 Task: Create a due date automation trigger when advanced on, 2 working days after a card is due add content with a name or a description not ending with resume at 11:00 AM.
Action: Mouse moved to (1031, 71)
Screenshot: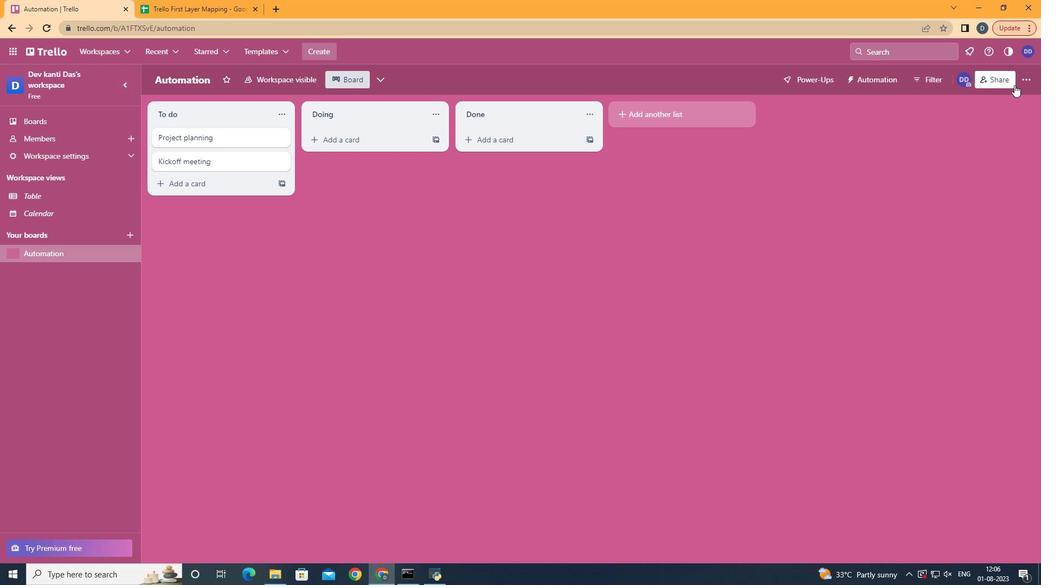 
Action: Mouse pressed left at (1031, 71)
Screenshot: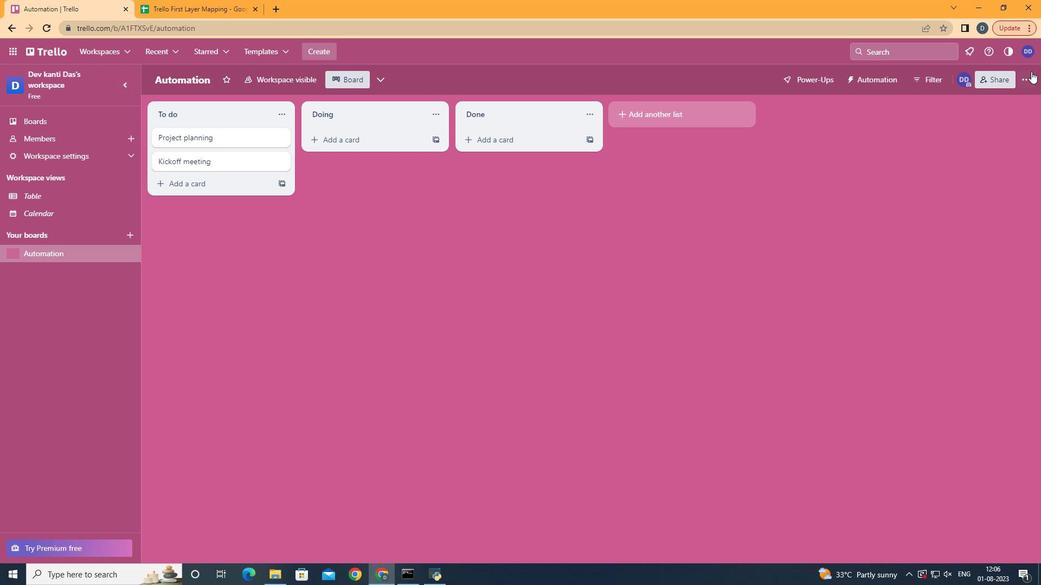 
Action: Mouse moved to (938, 232)
Screenshot: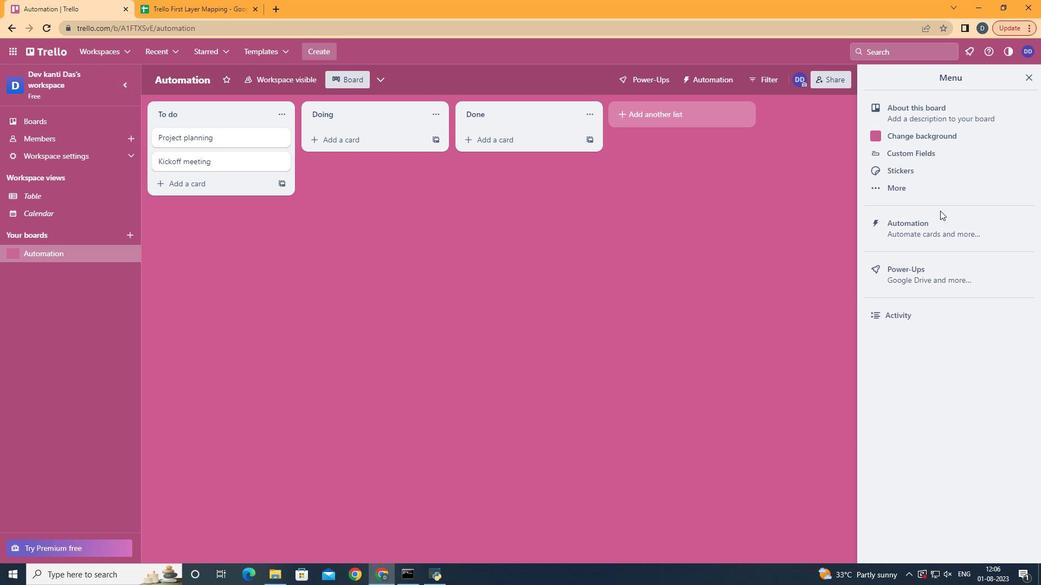 
Action: Mouse pressed left at (938, 232)
Screenshot: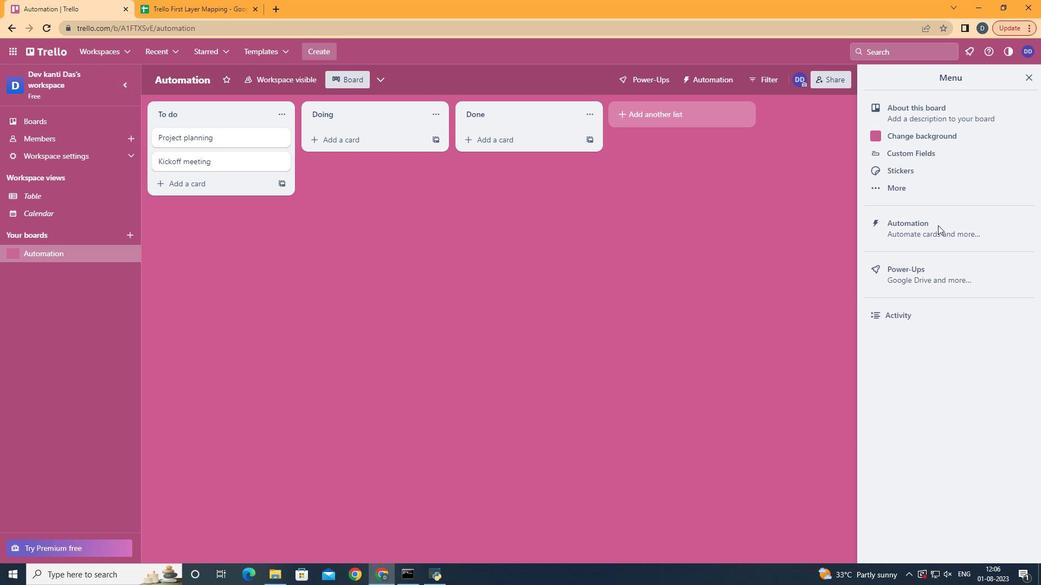 
Action: Mouse moved to (225, 218)
Screenshot: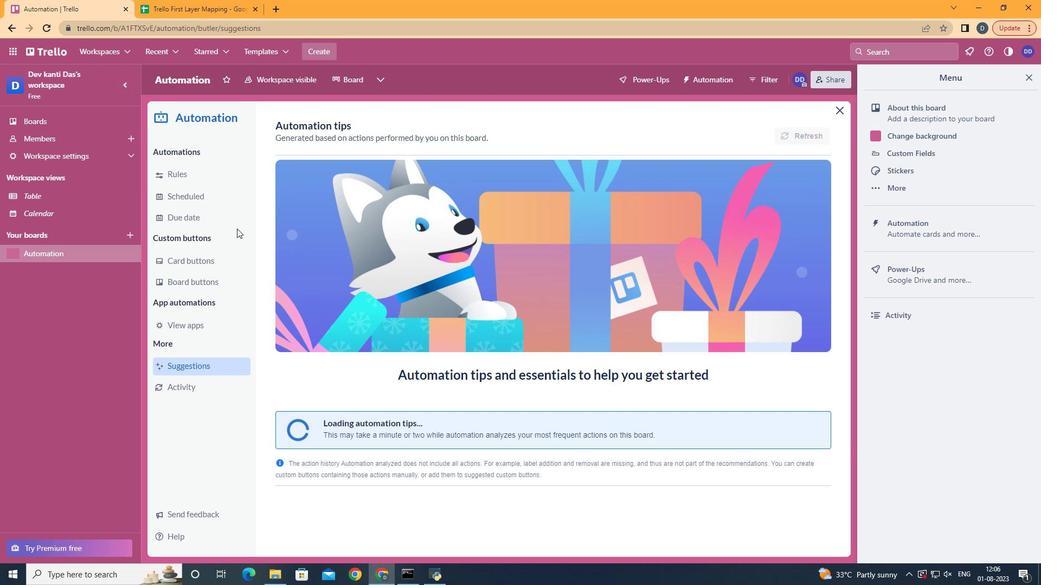 
Action: Mouse pressed left at (225, 218)
Screenshot: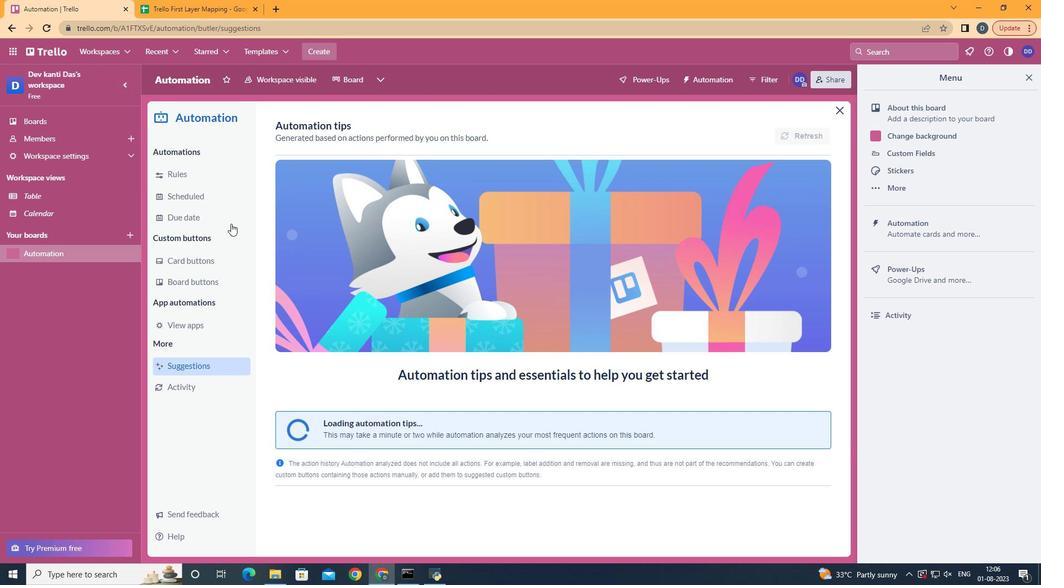
Action: Mouse moved to (779, 129)
Screenshot: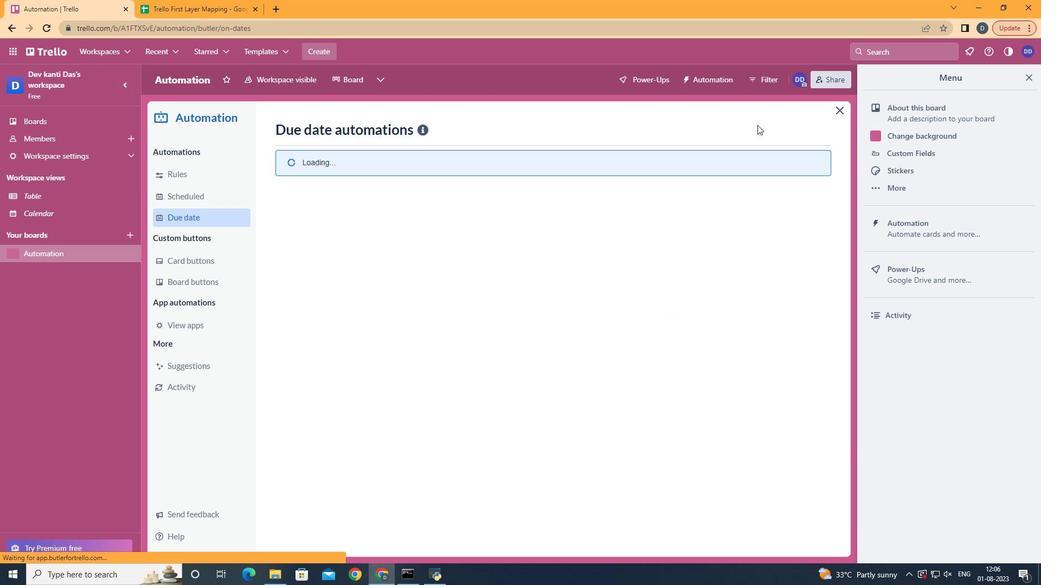 
Action: Mouse pressed left at (779, 129)
Screenshot: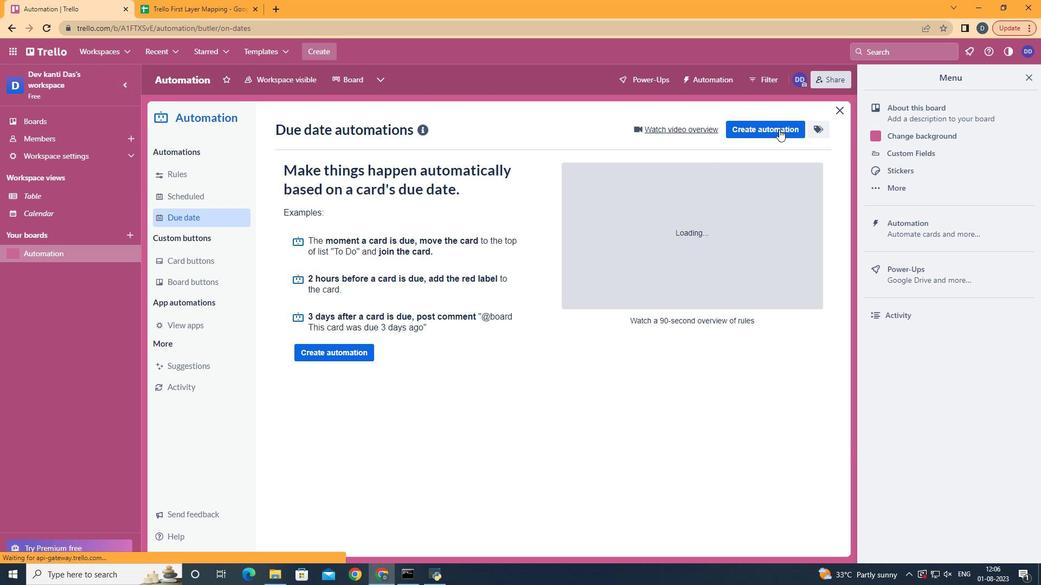 
Action: Mouse moved to (572, 238)
Screenshot: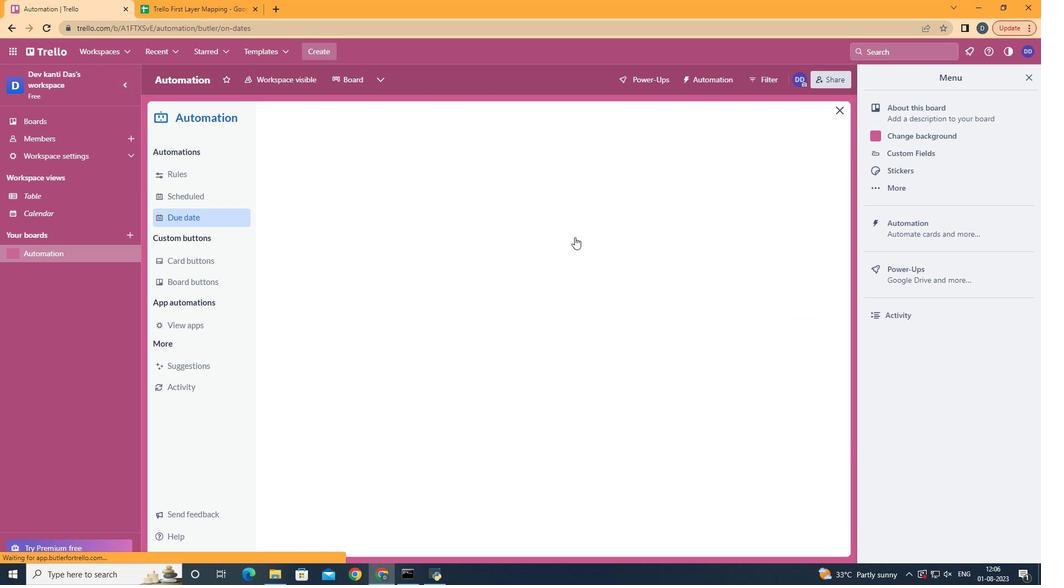 
Action: Mouse pressed left at (572, 238)
Screenshot: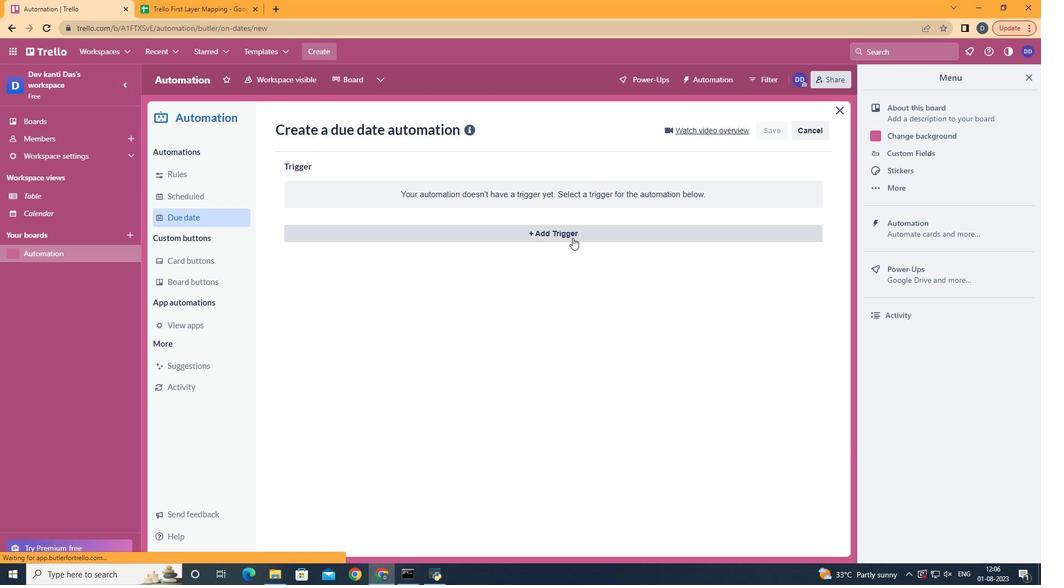 
Action: Mouse moved to (344, 438)
Screenshot: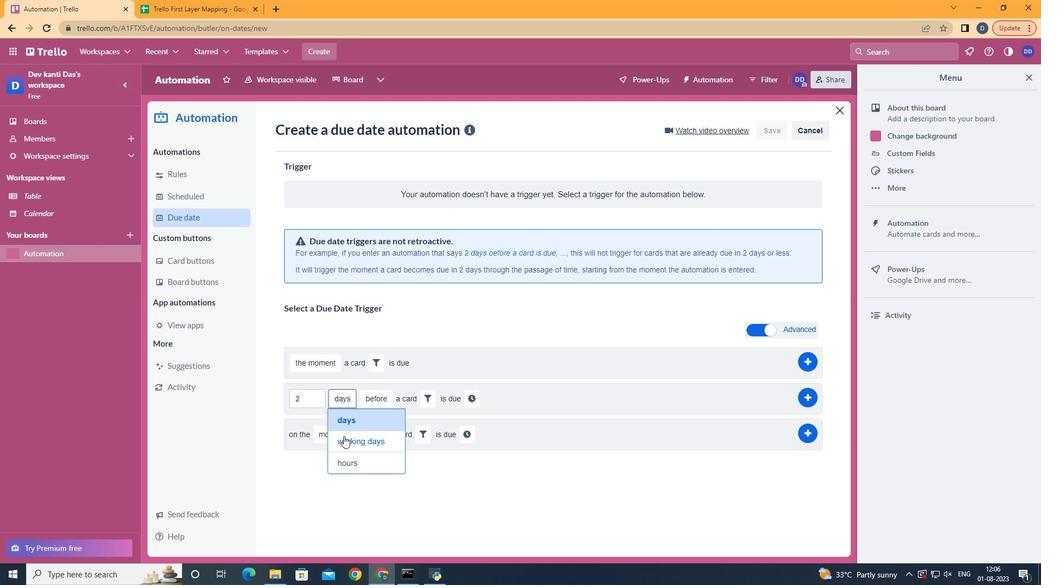 
Action: Mouse pressed left at (344, 438)
Screenshot: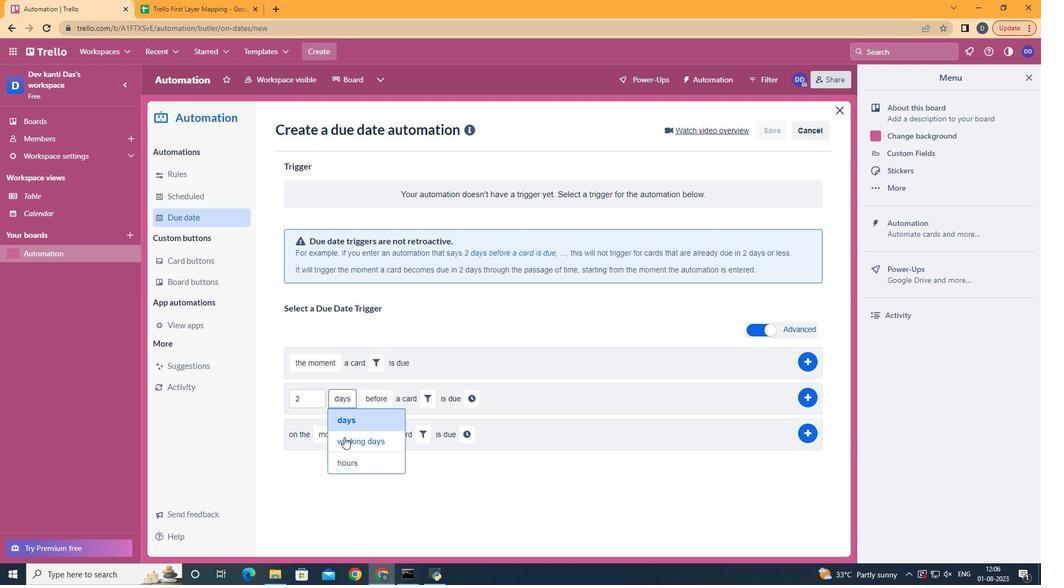 
Action: Mouse moved to (401, 441)
Screenshot: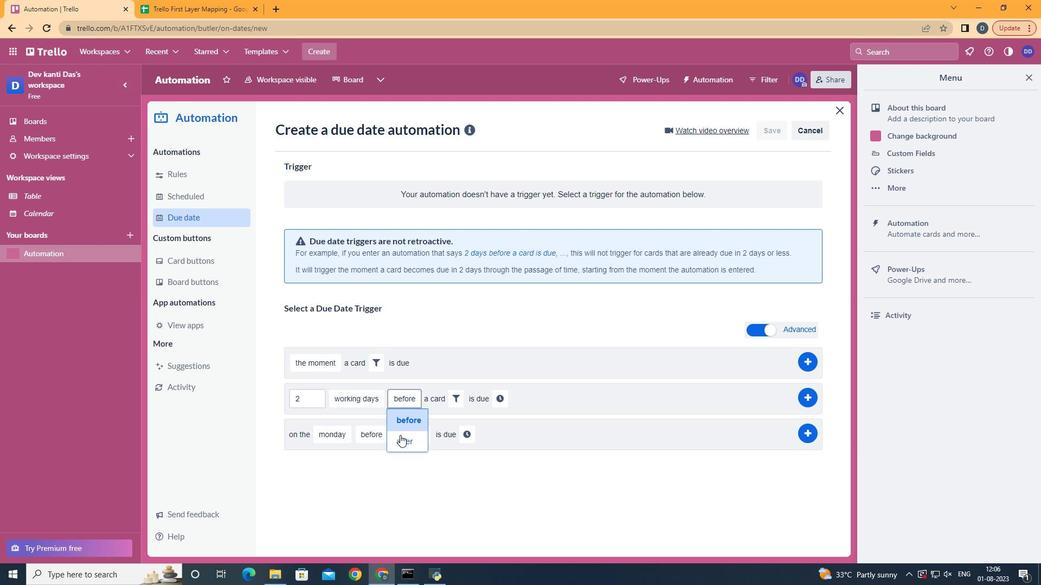 
Action: Mouse pressed left at (401, 441)
Screenshot: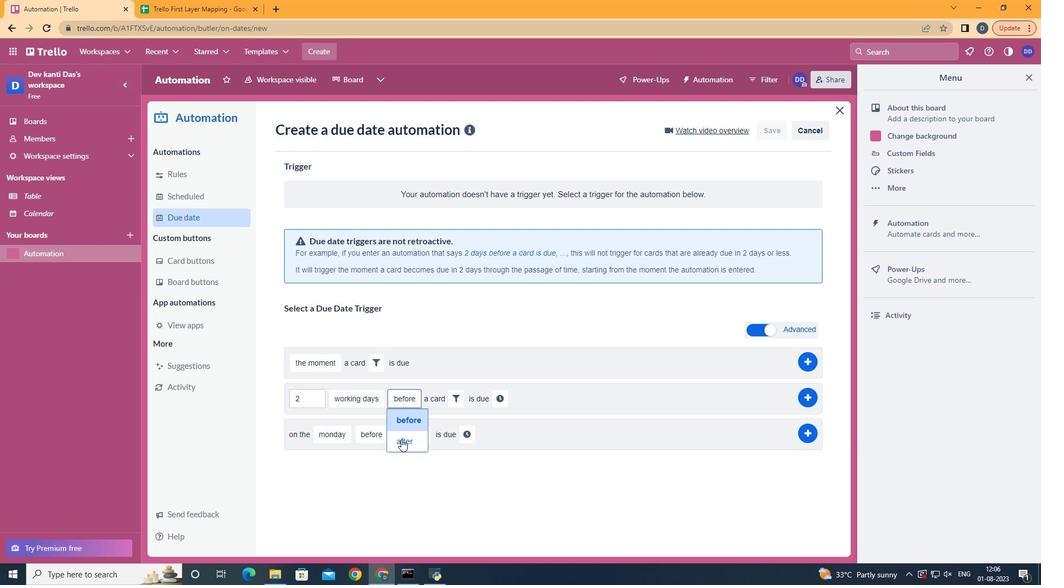 
Action: Mouse moved to (446, 406)
Screenshot: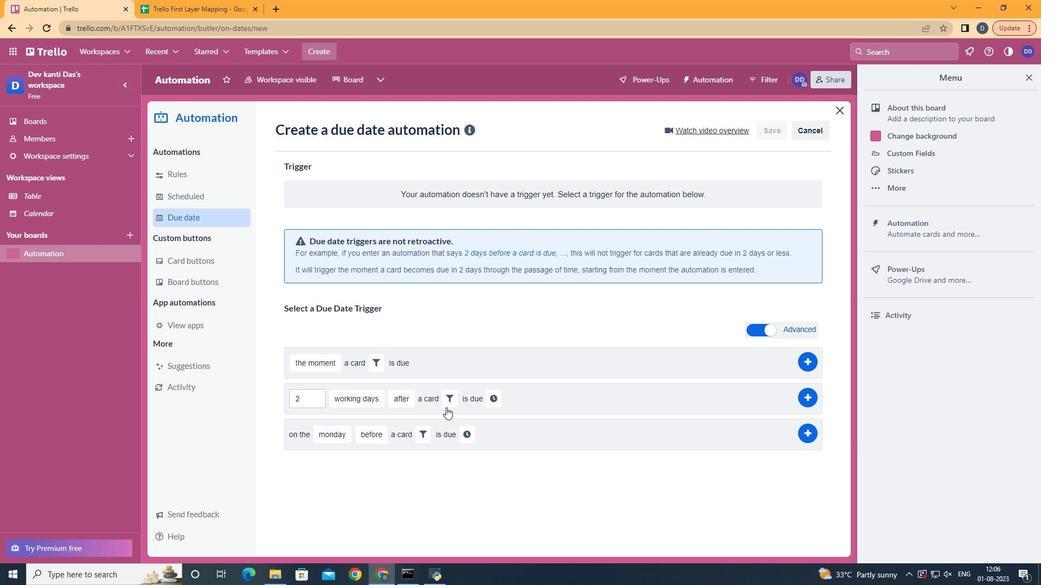 
Action: Mouse pressed left at (446, 406)
Screenshot: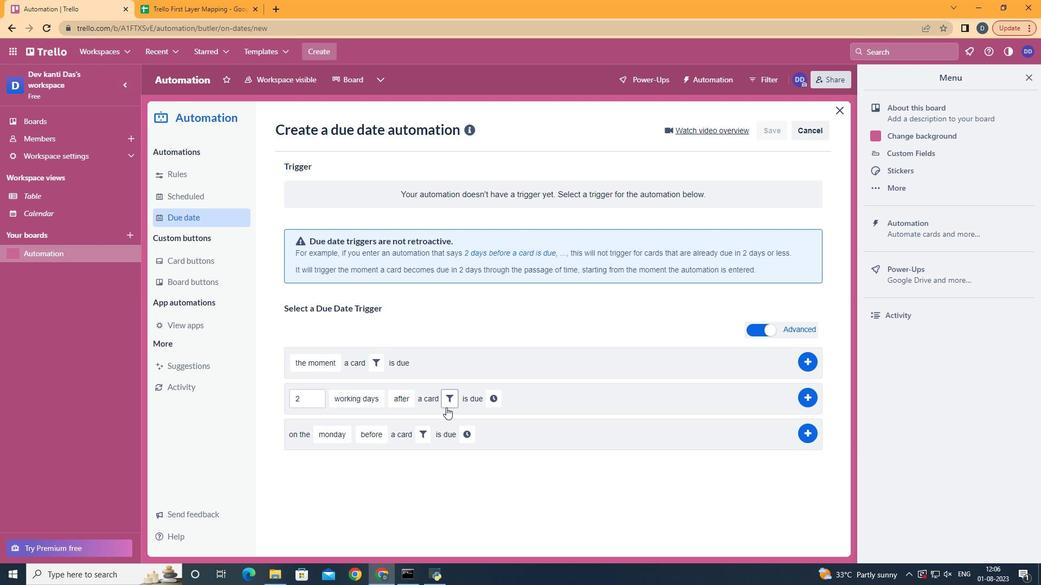 
Action: Mouse moved to (580, 430)
Screenshot: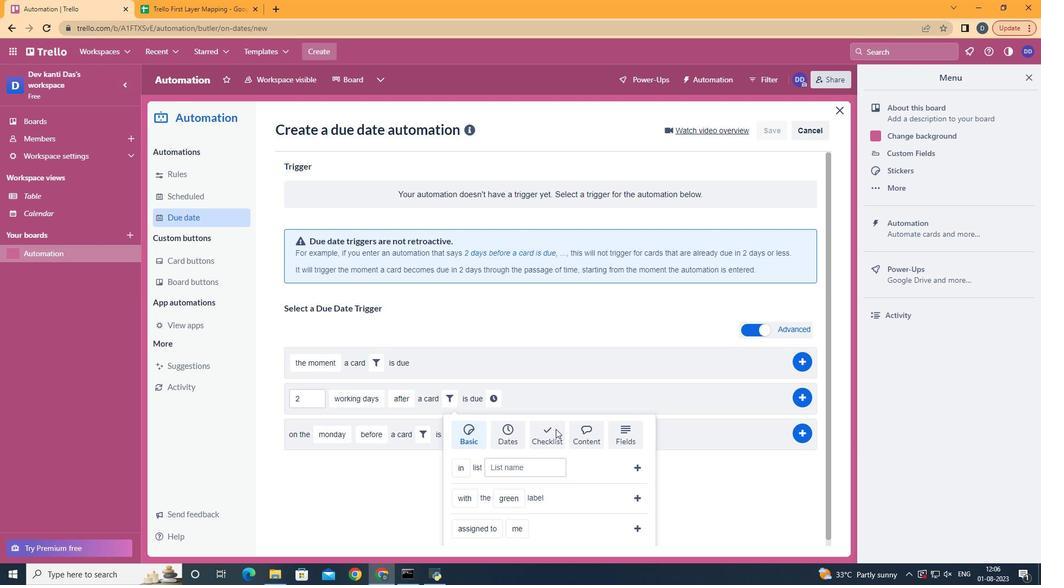 
Action: Mouse pressed left at (580, 430)
Screenshot: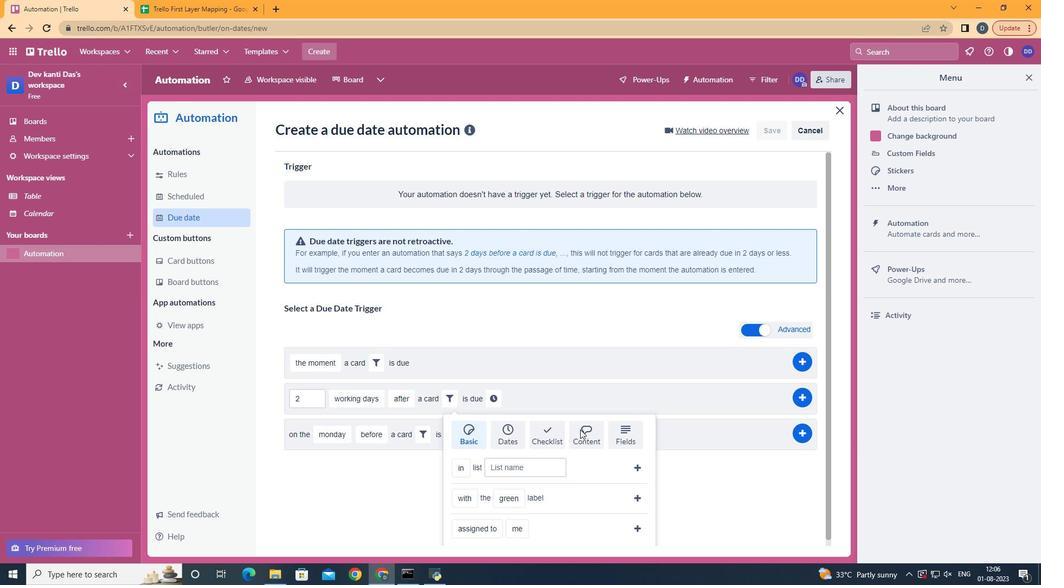 
Action: Mouse moved to (497, 531)
Screenshot: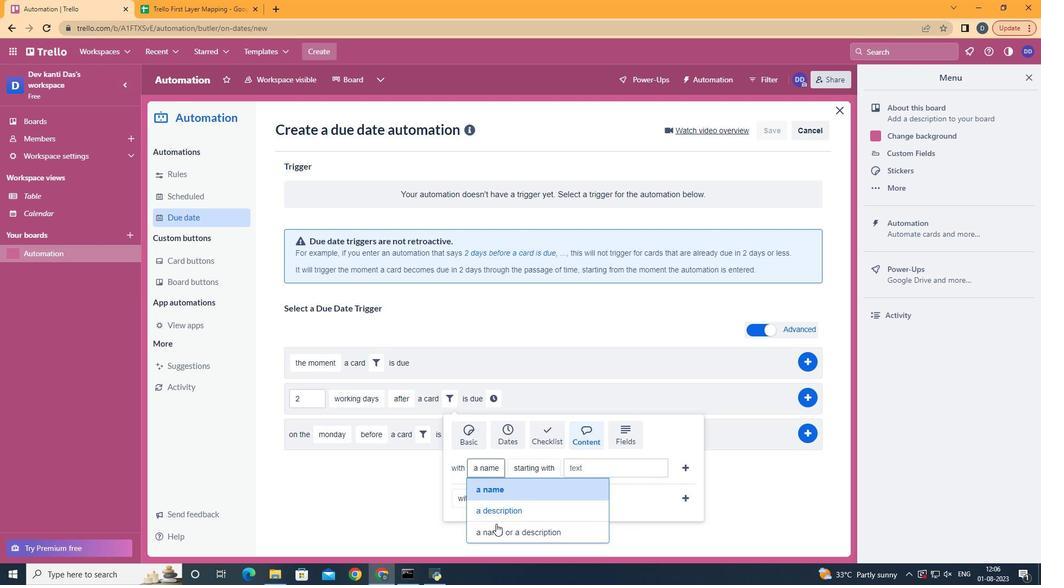
Action: Mouse pressed left at (497, 531)
Screenshot: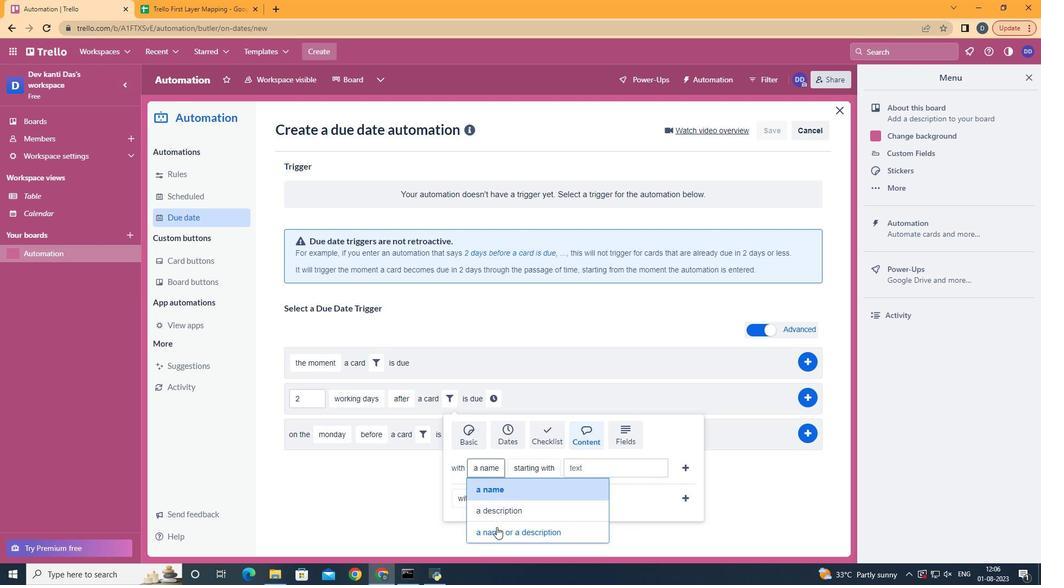 
Action: Mouse moved to (605, 421)
Screenshot: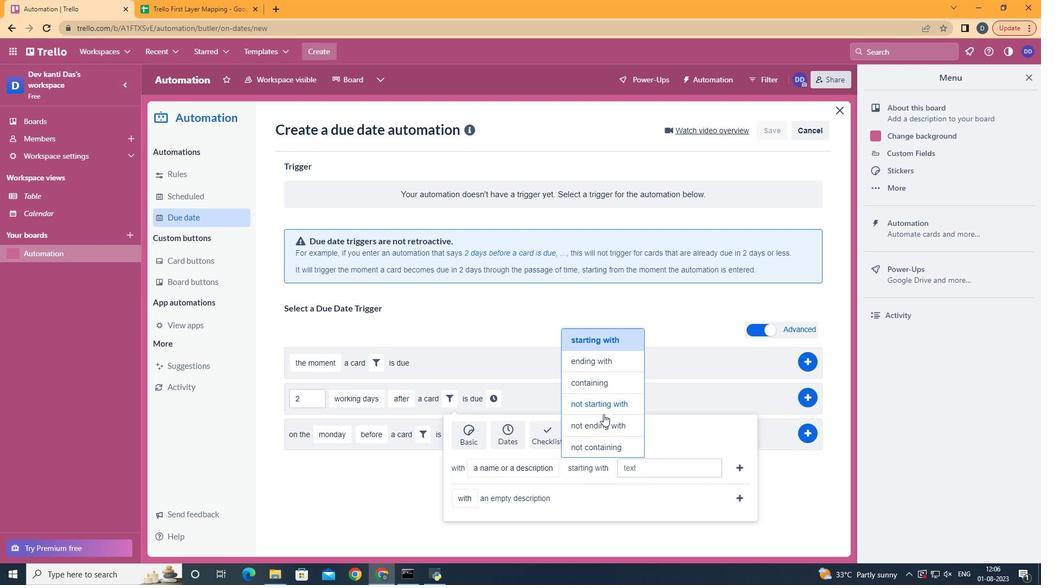 
Action: Mouse pressed left at (605, 421)
Screenshot: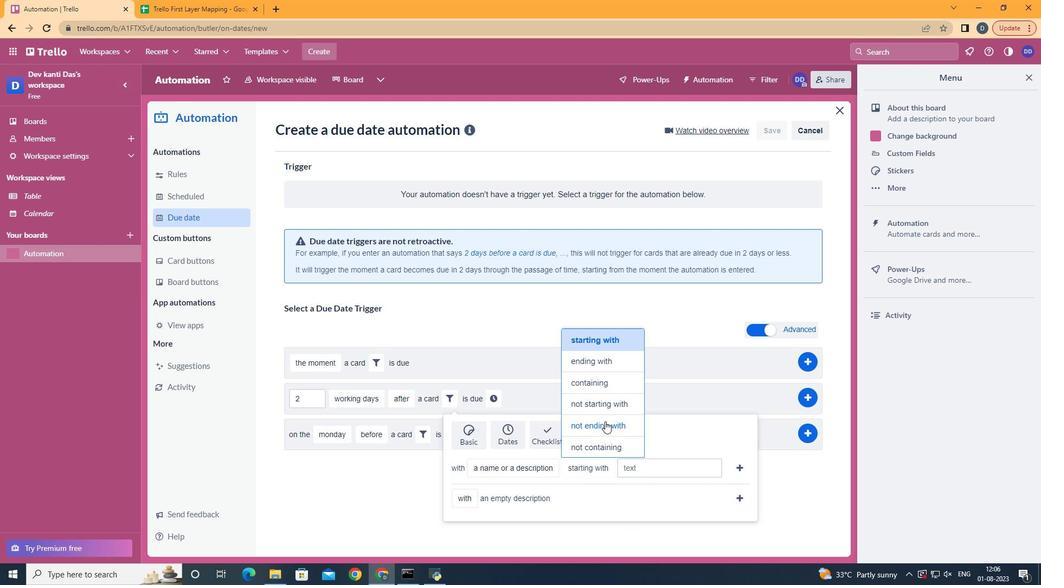 
Action: Mouse moved to (675, 464)
Screenshot: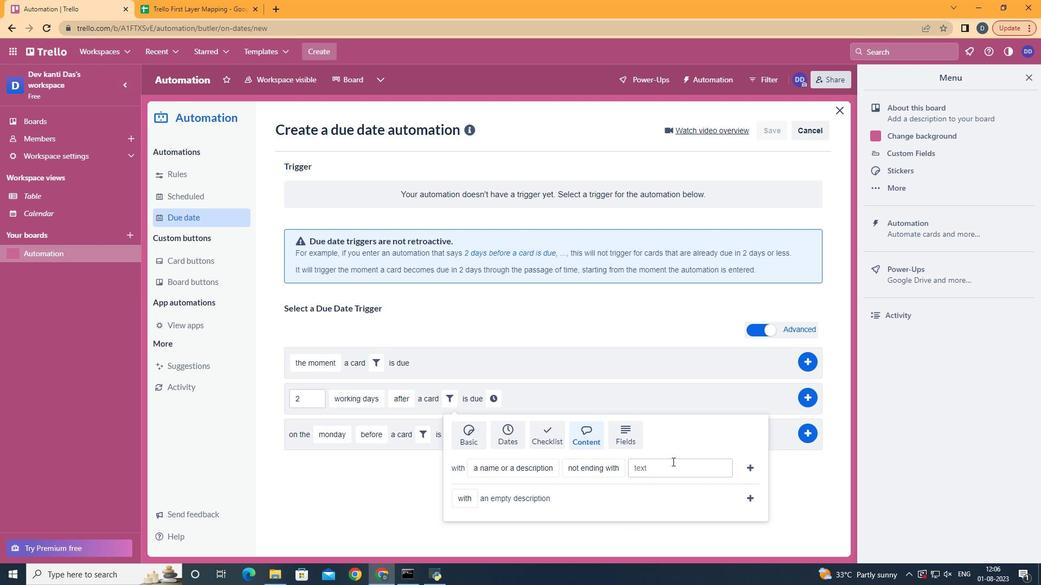
Action: Mouse pressed left at (675, 464)
Screenshot: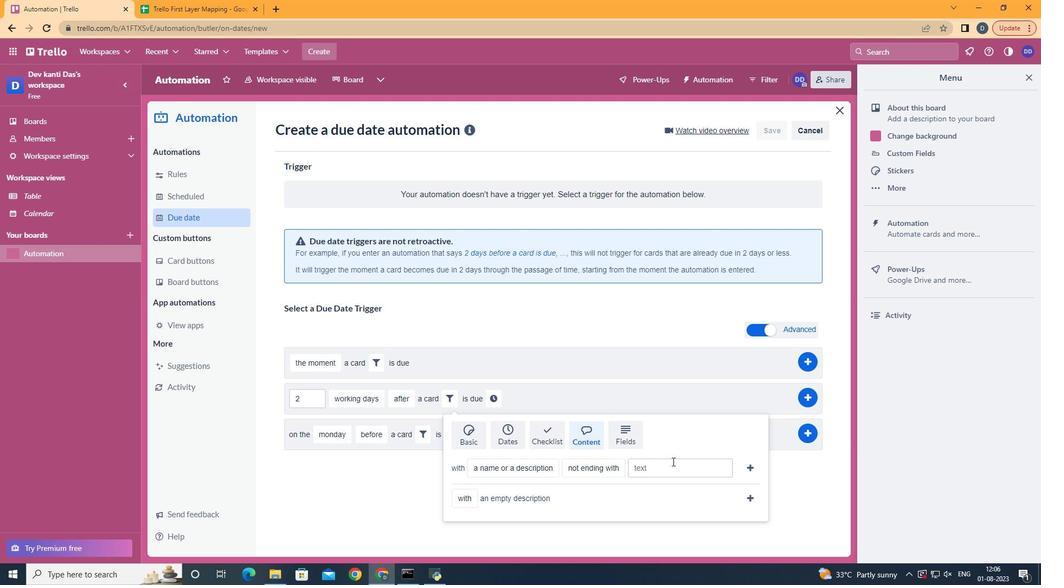 
Action: Key pressed resume
Screenshot: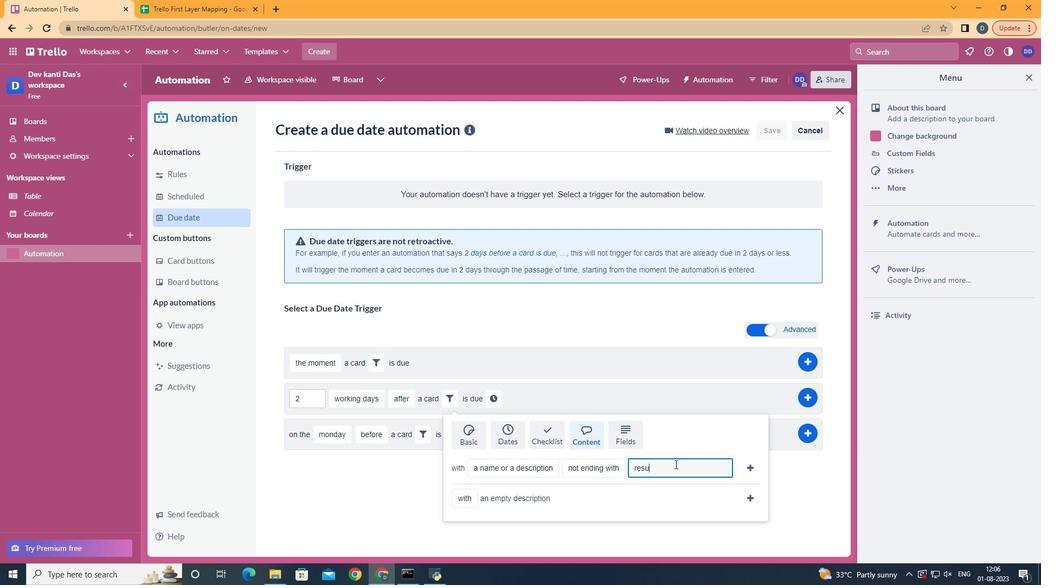 
Action: Mouse moved to (744, 466)
Screenshot: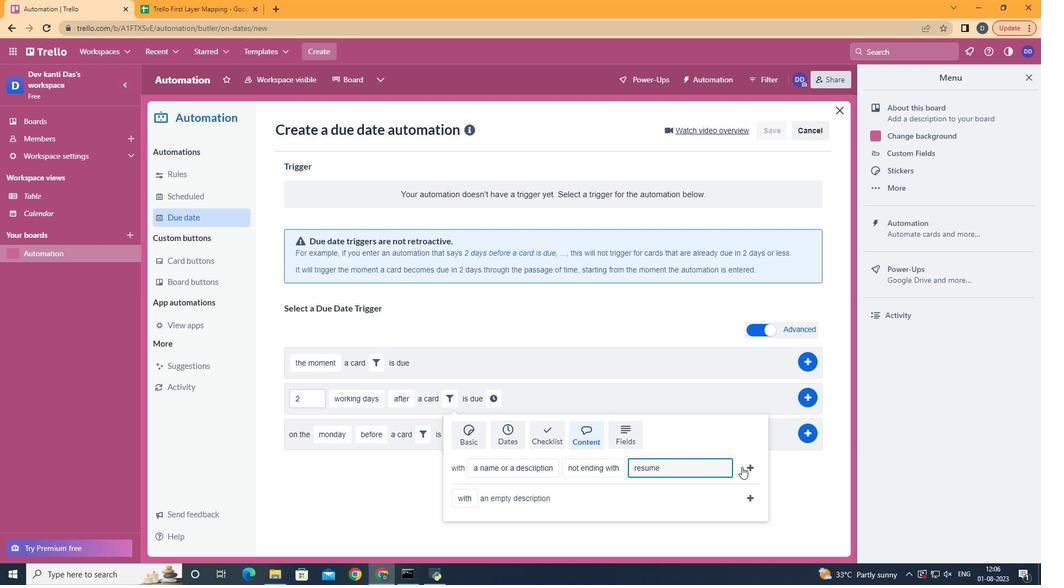 
Action: Mouse pressed left at (744, 466)
Screenshot: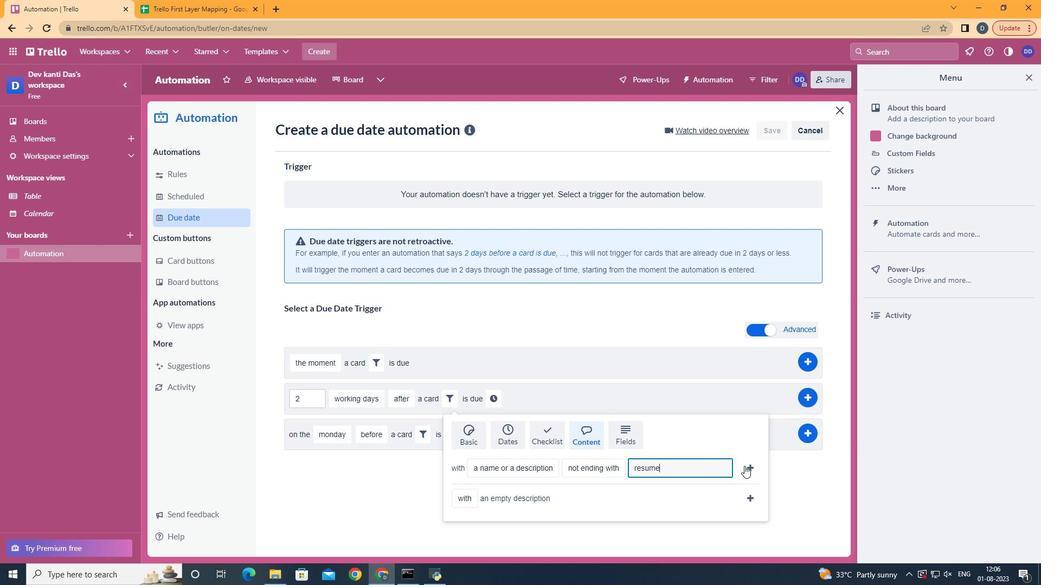 
Action: Mouse moved to (703, 398)
Screenshot: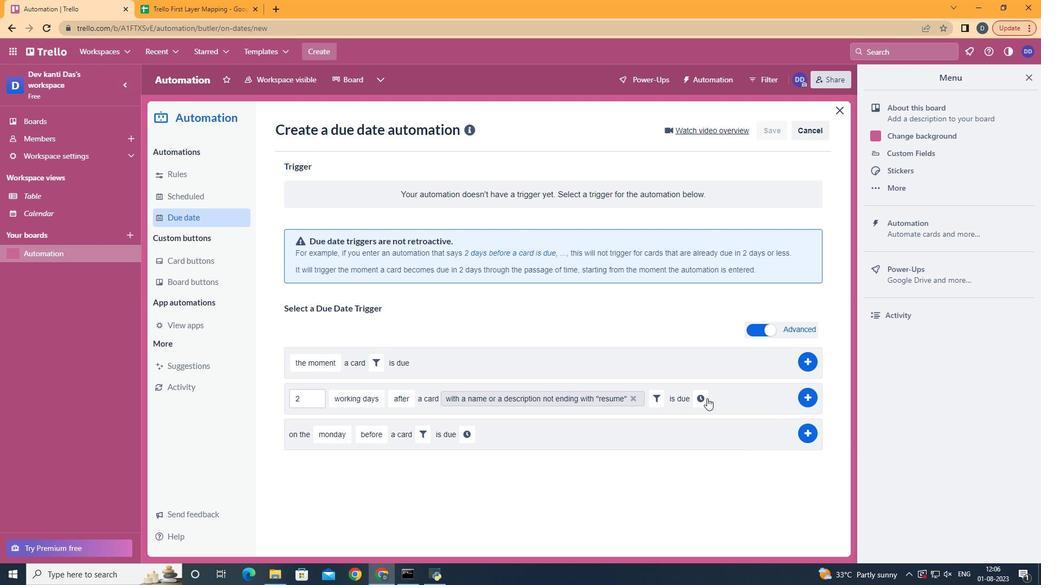 
Action: Mouse pressed left at (703, 398)
Screenshot: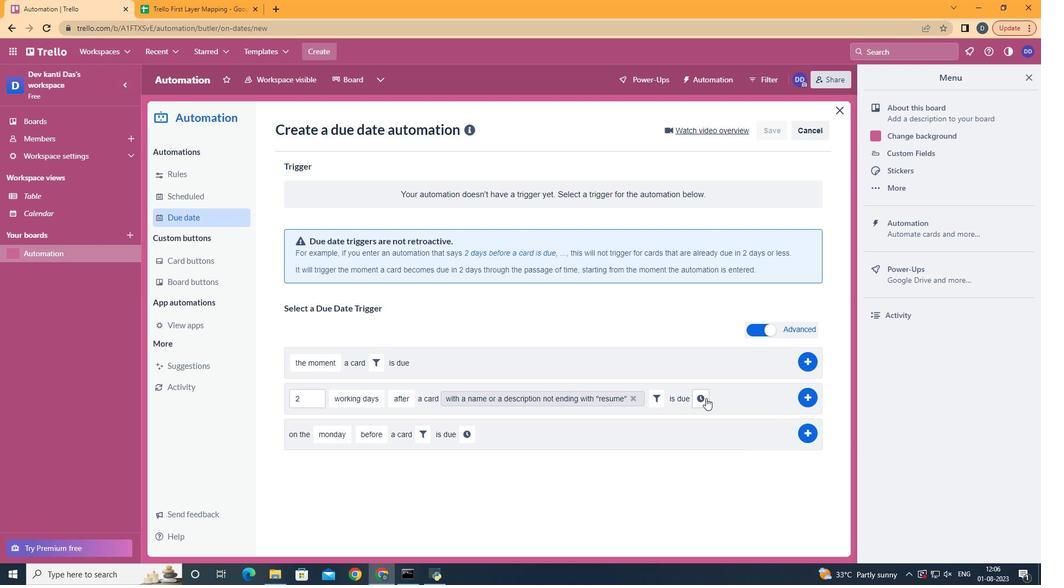 
Action: Mouse moved to (332, 422)
Screenshot: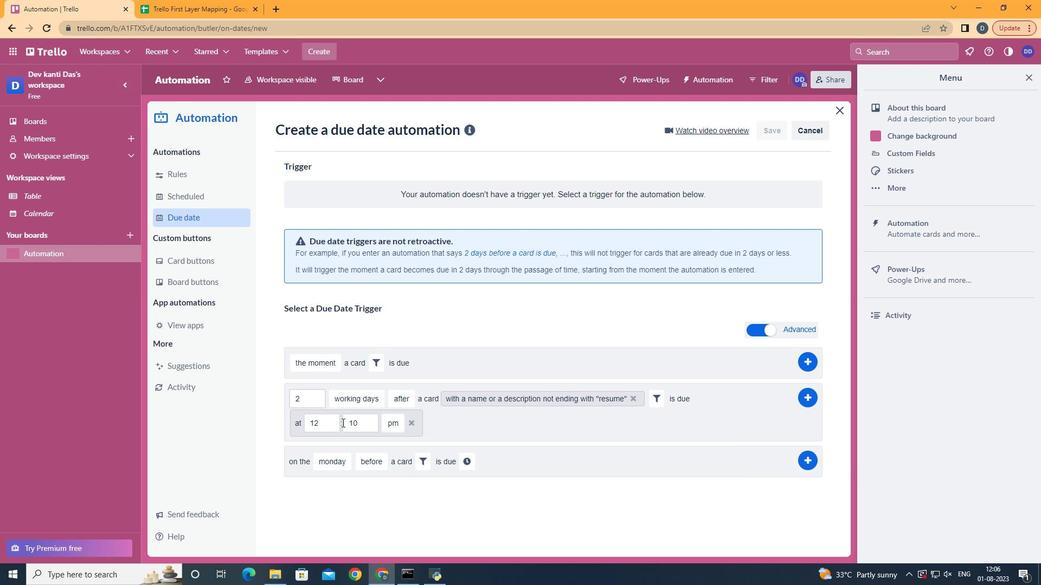 
Action: Mouse pressed left at (332, 422)
Screenshot: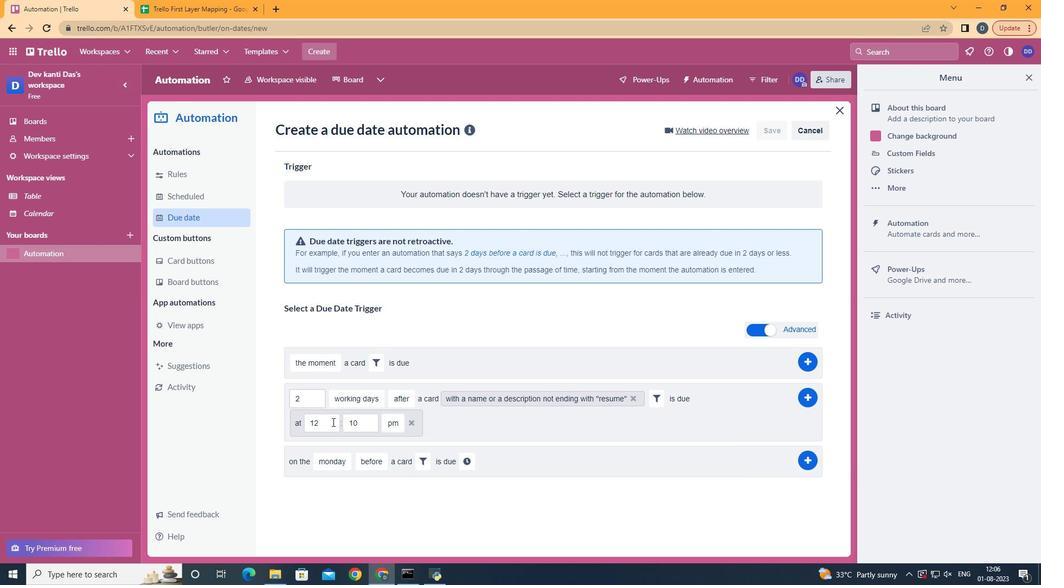 
Action: Mouse moved to (331, 422)
Screenshot: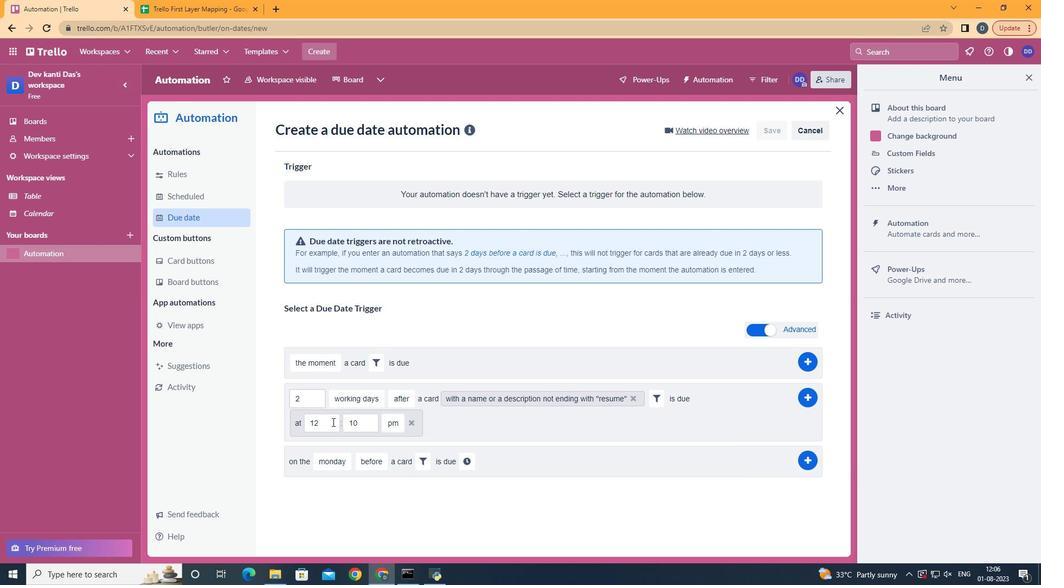 
Action: Key pressed <Key.backspace>1
Screenshot: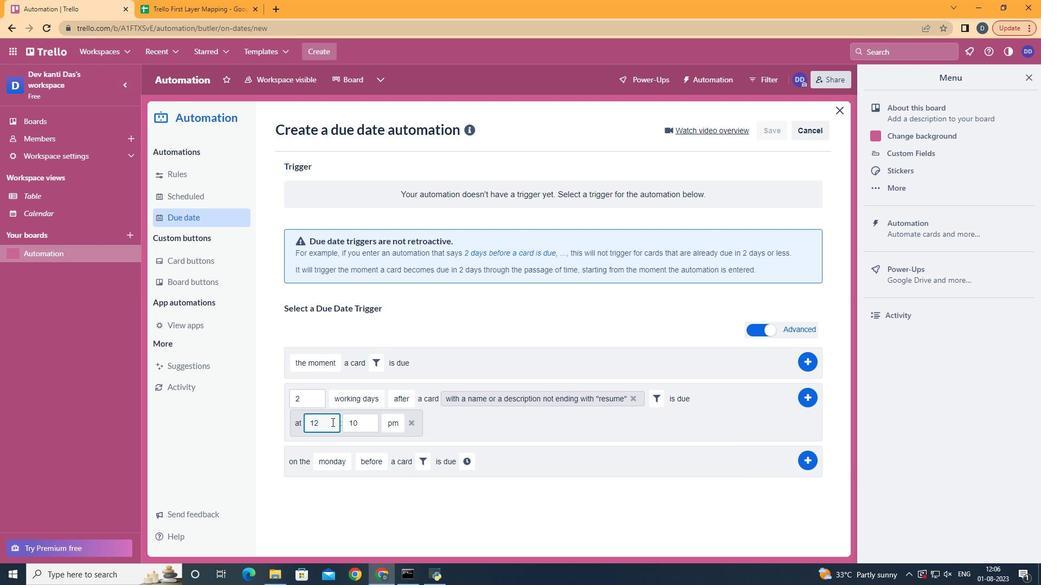 
Action: Mouse moved to (361, 422)
Screenshot: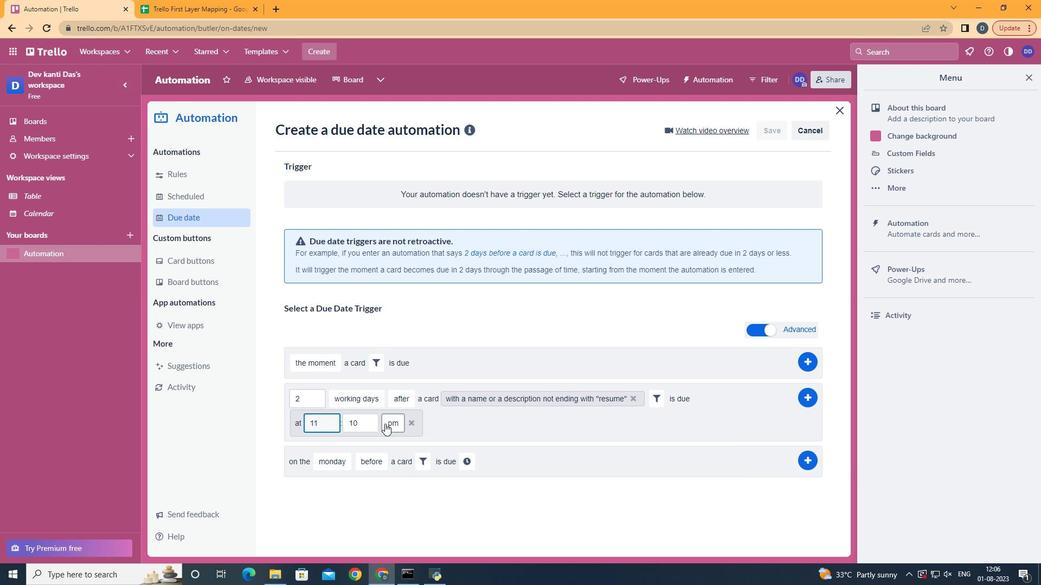 
Action: Mouse pressed left at (361, 422)
Screenshot: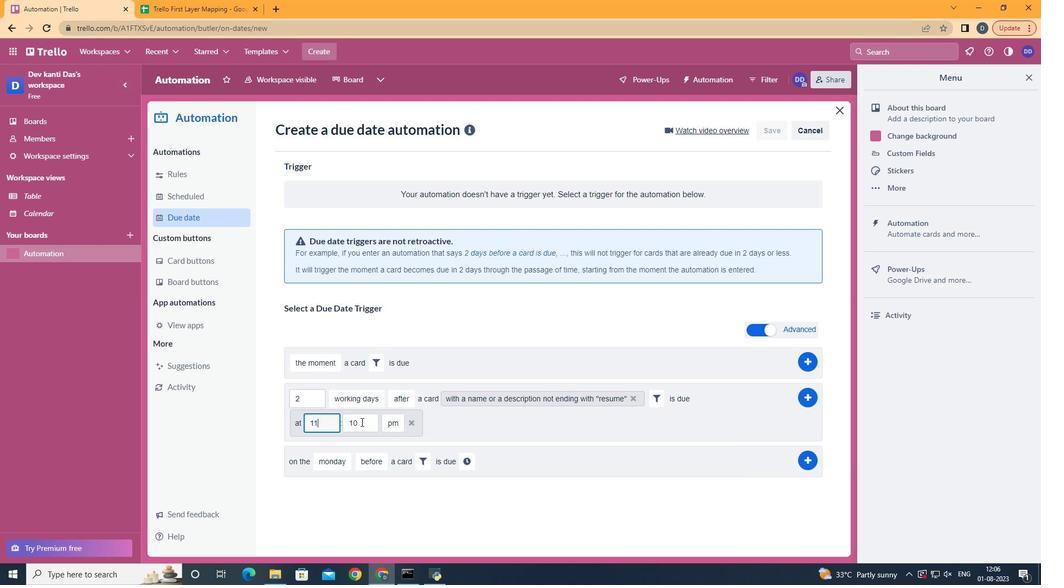 
Action: Key pressed <Key.backspace>
Screenshot: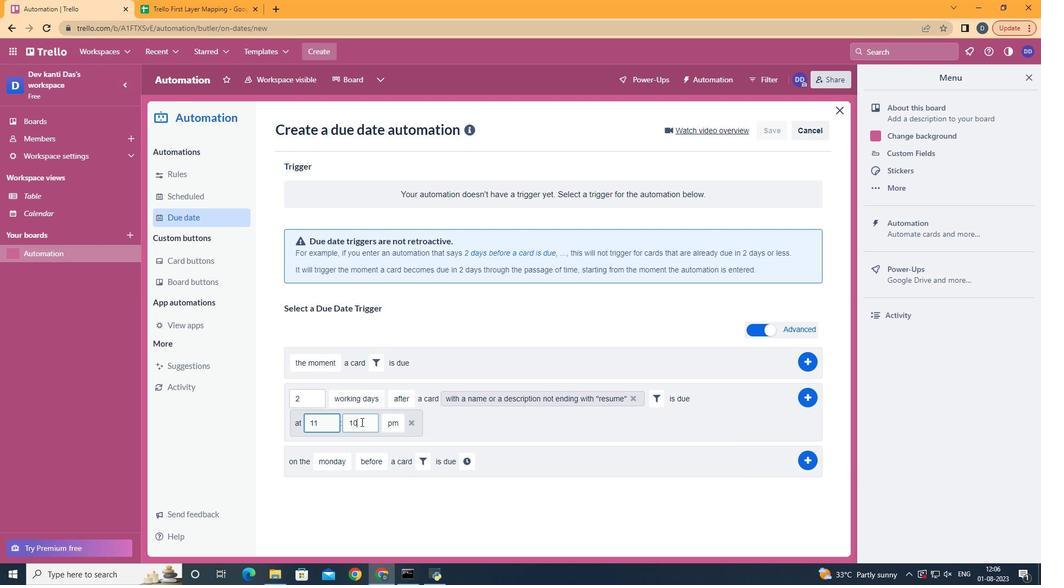 
Action: Mouse moved to (359, 422)
Screenshot: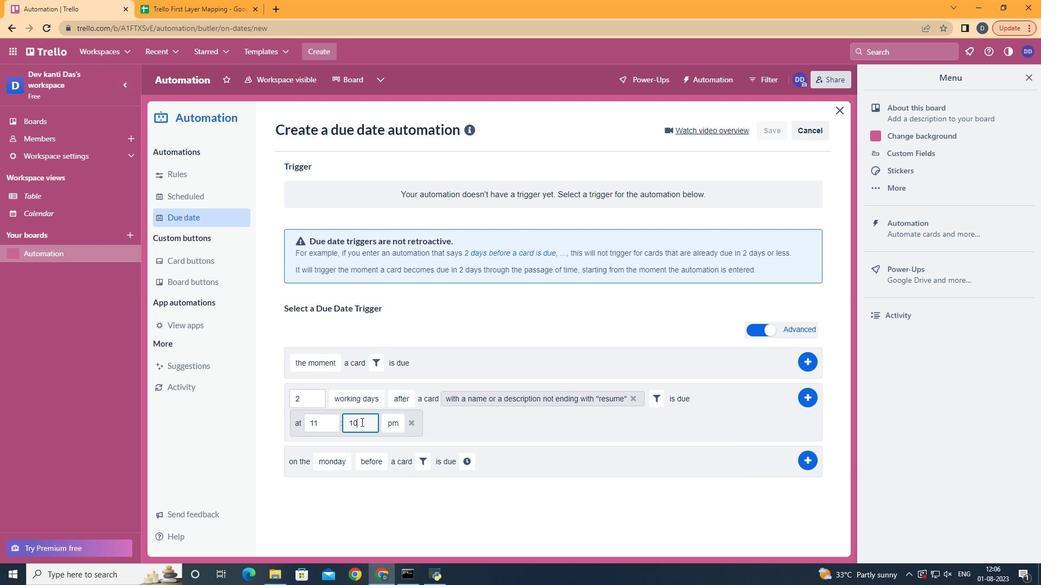 
Action: Key pressed <Key.backspace>00
Screenshot: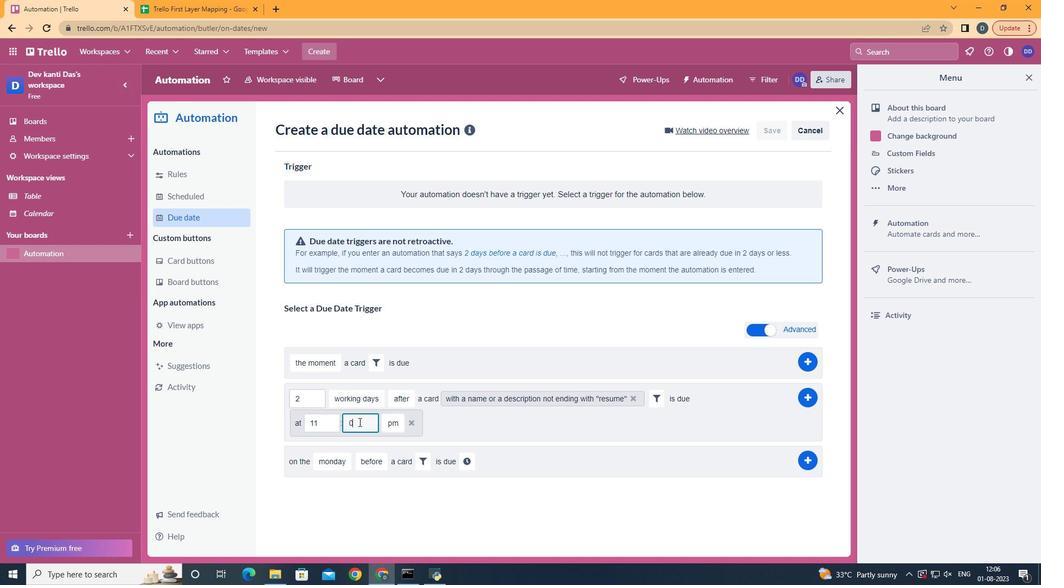 
Action: Mouse moved to (401, 444)
Screenshot: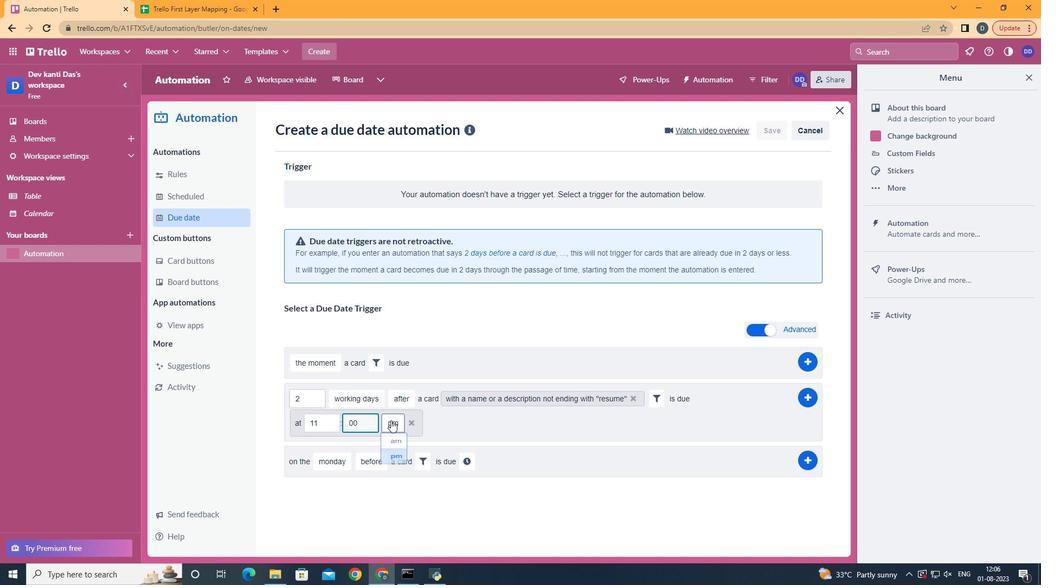 
Action: Mouse pressed left at (401, 444)
Screenshot: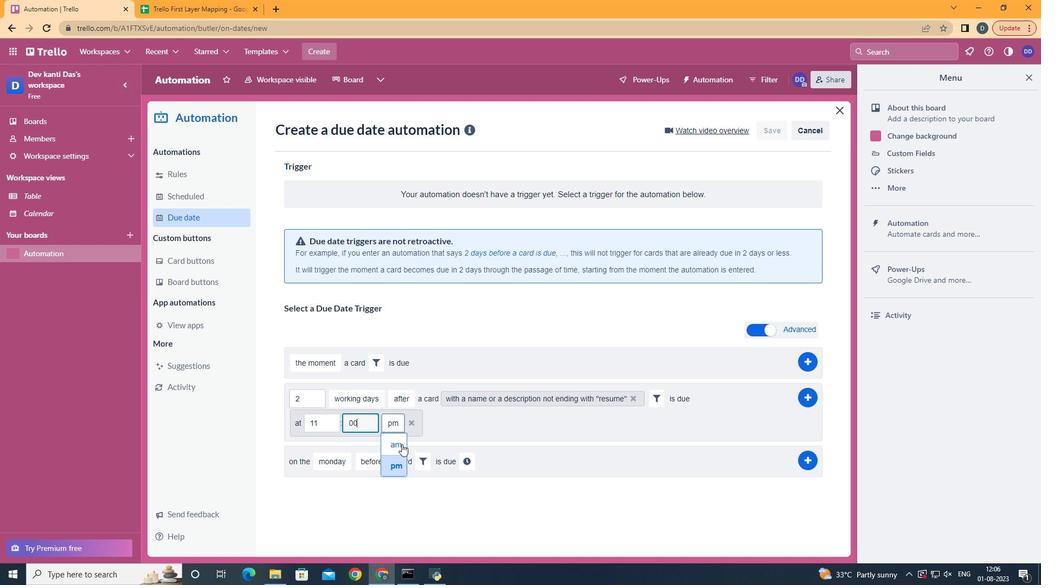 
Action: Mouse moved to (807, 398)
Screenshot: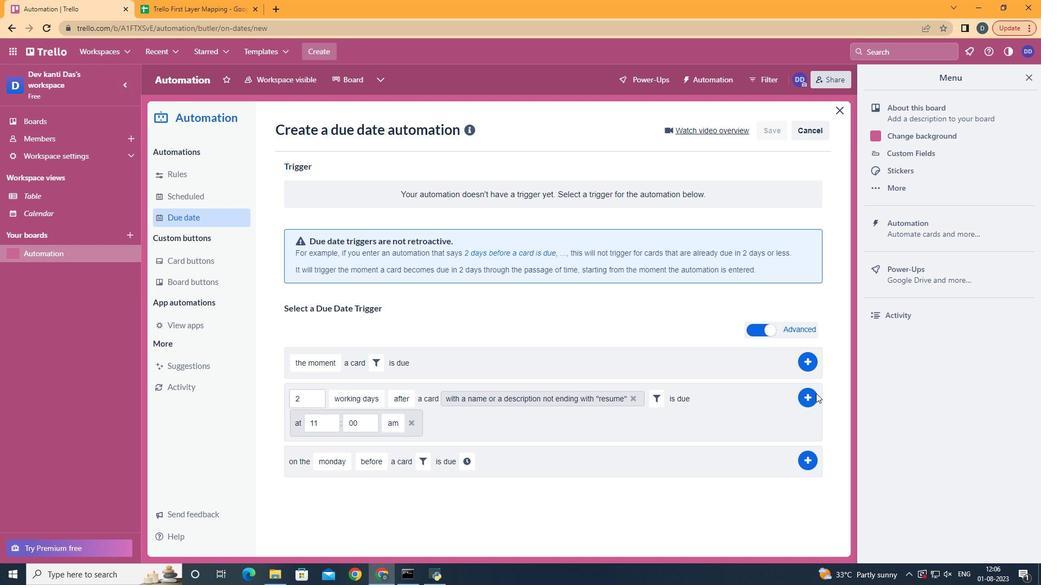 
Action: Mouse pressed left at (807, 398)
Screenshot: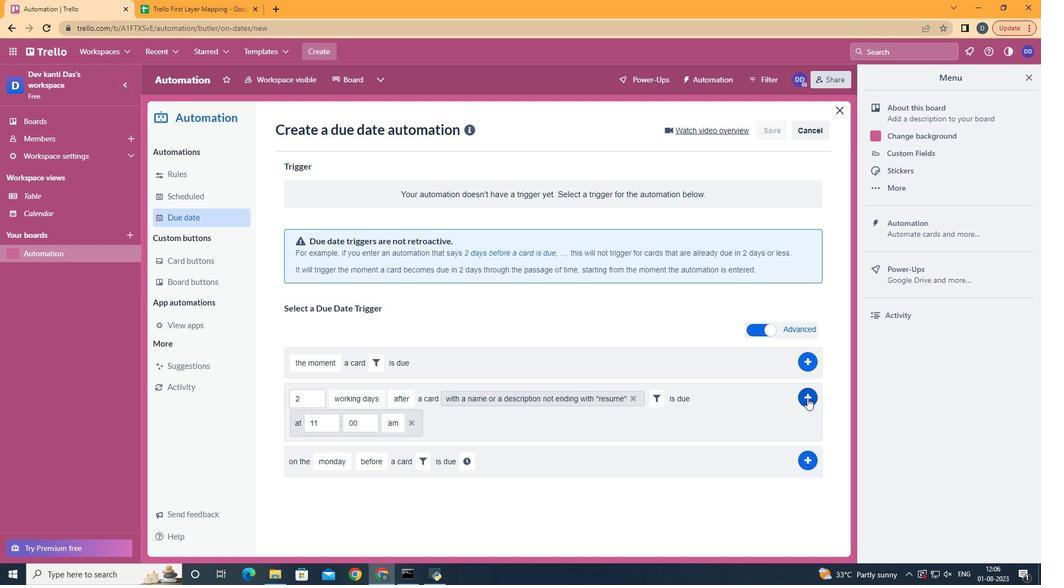 
Action: Mouse moved to (549, 256)
Screenshot: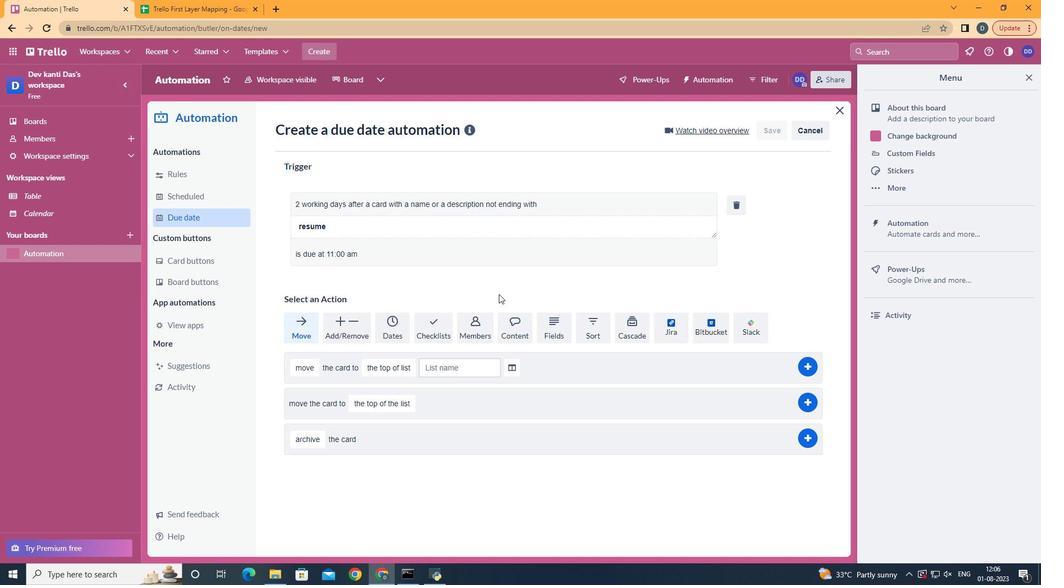 
